 Task: Change Command To Escape
Action: Mouse moved to (31, 4)
Screenshot: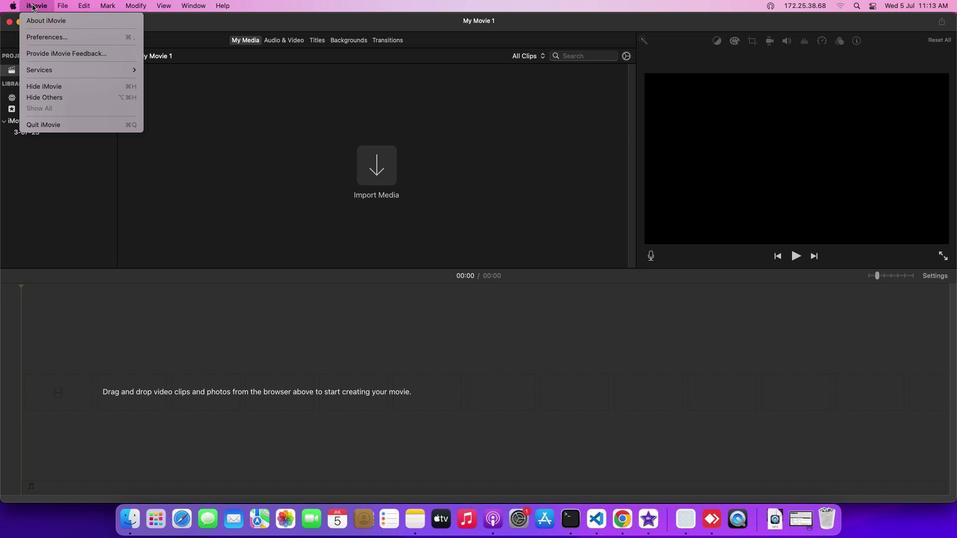 
Action: Mouse pressed left at (31, 4)
Screenshot: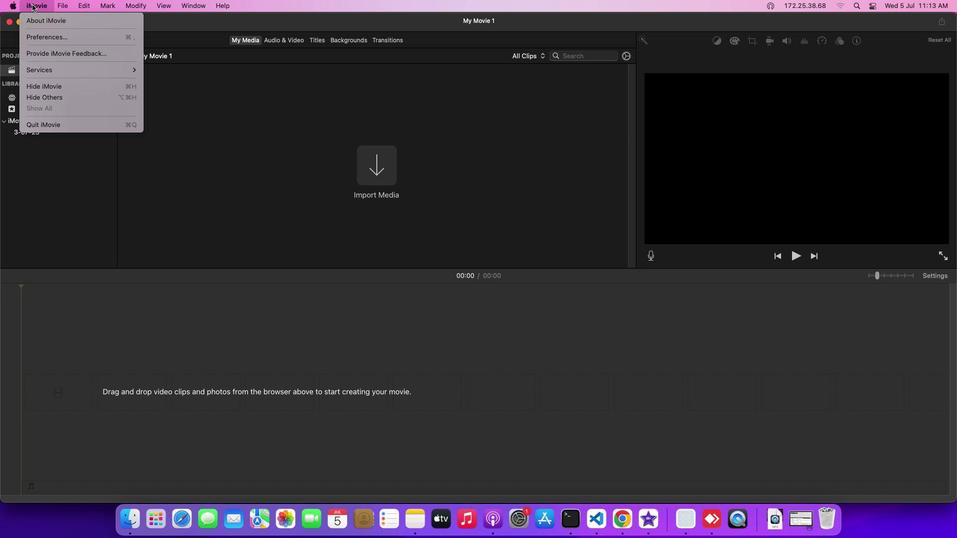 
Action: Mouse moved to (33, 65)
Screenshot: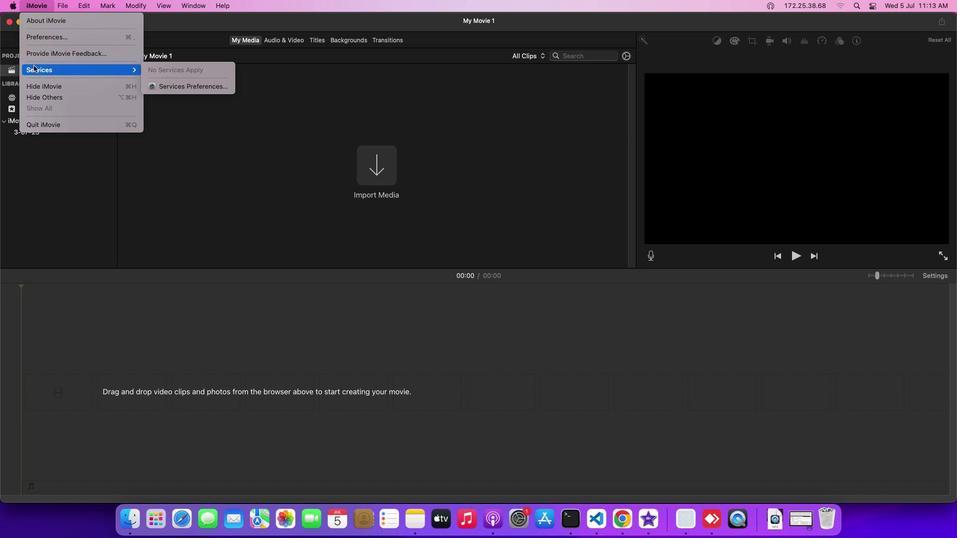 
Action: Mouse pressed left at (33, 65)
Screenshot: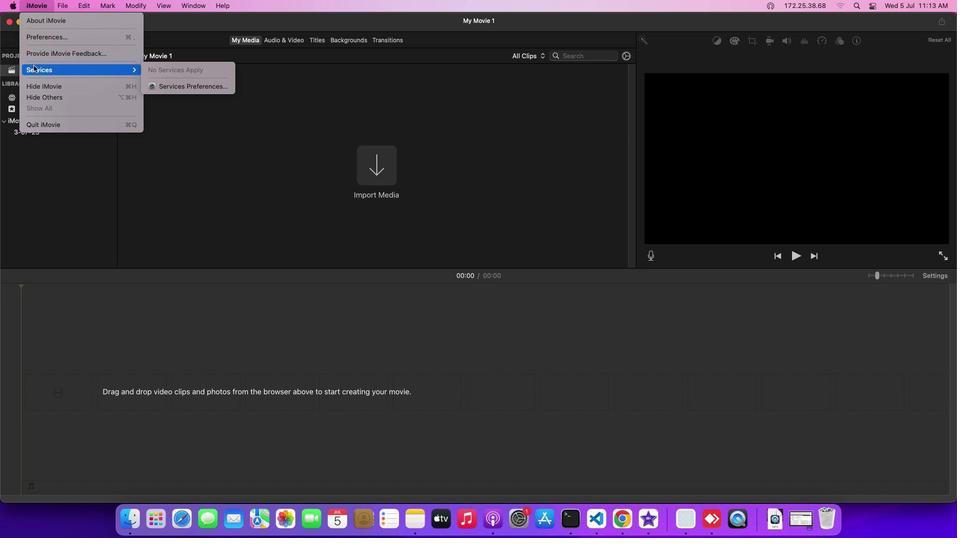 
Action: Mouse moved to (165, 84)
Screenshot: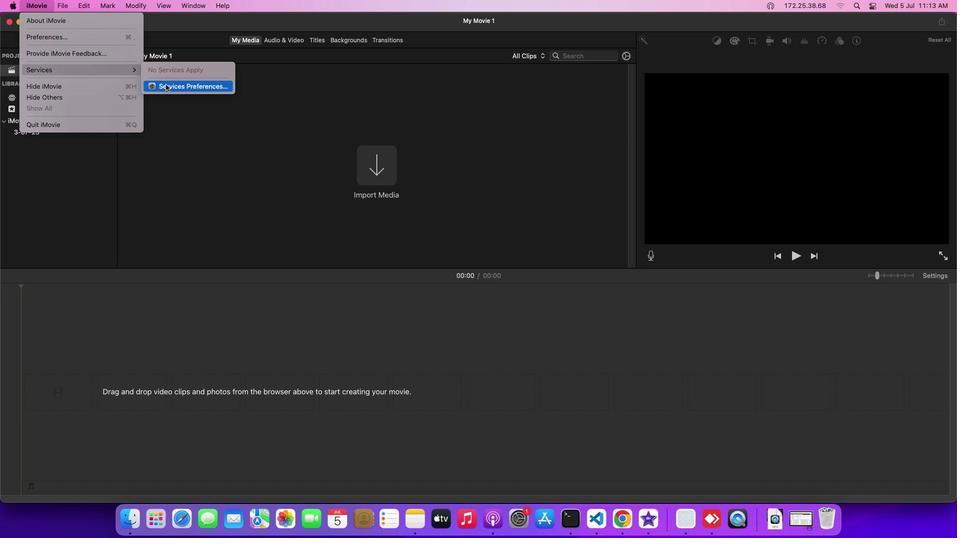 
Action: Mouse pressed left at (165, 84)
Screenshot: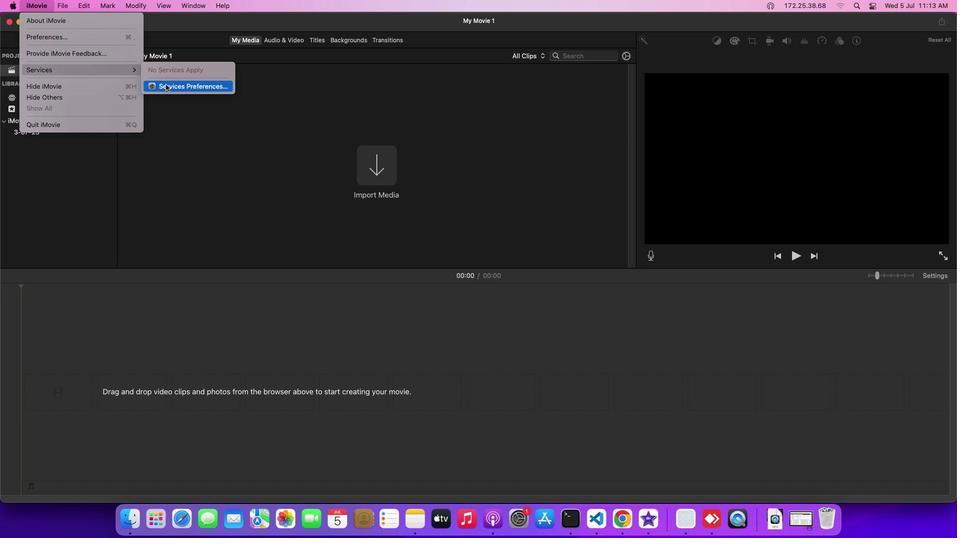 
Action: Mouse moved to (459, 150)
Screenshot: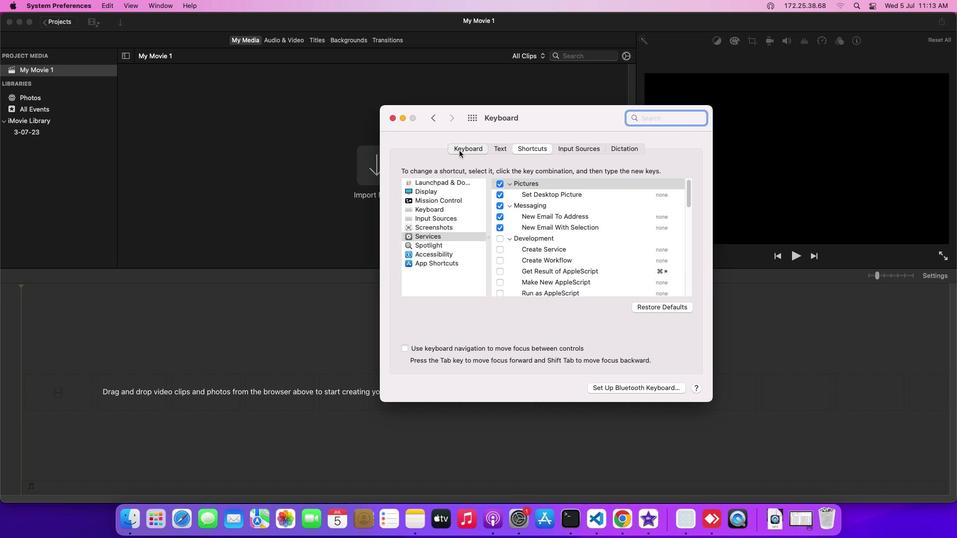 
Action: Mouse pressed left at (459, 150)
Screenshot: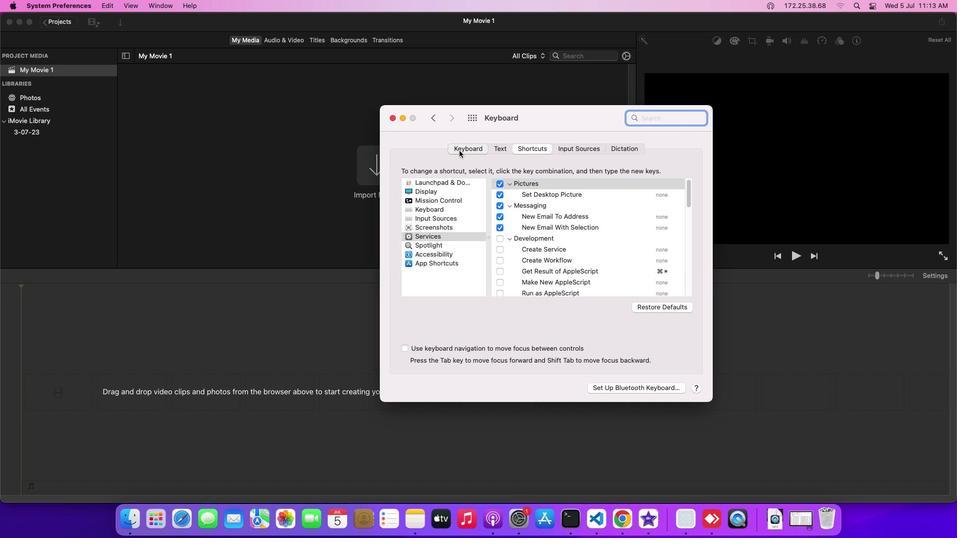
Action: Mouse moved to (660, 355)
Screenshot: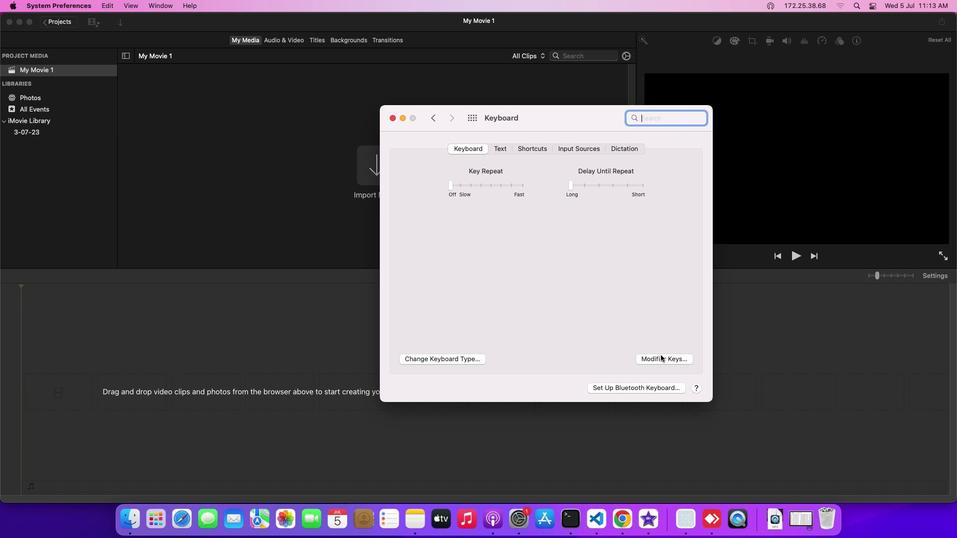 
Action: Mouse pressed left at (660, 355)
Screenshot: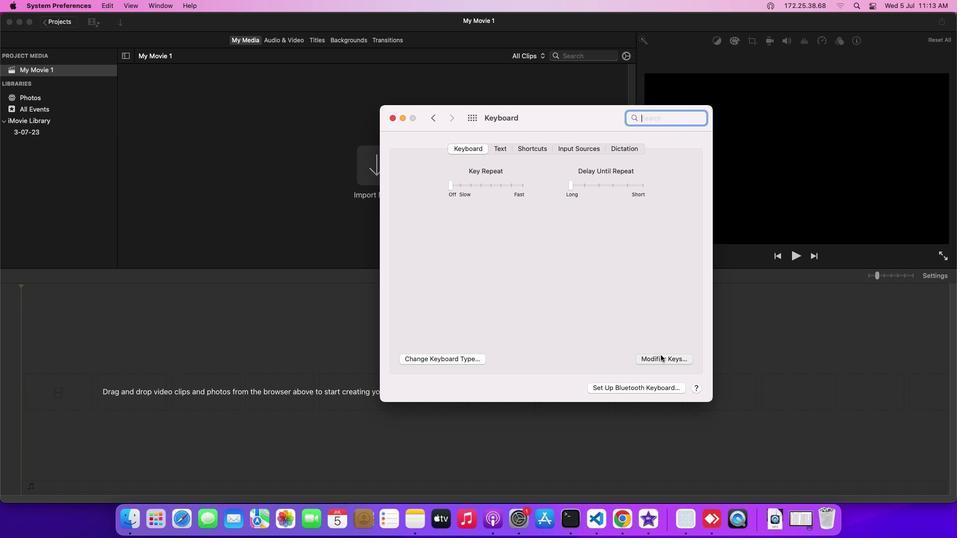 
Action: Mouse moved to (600, 231)
Screenshot: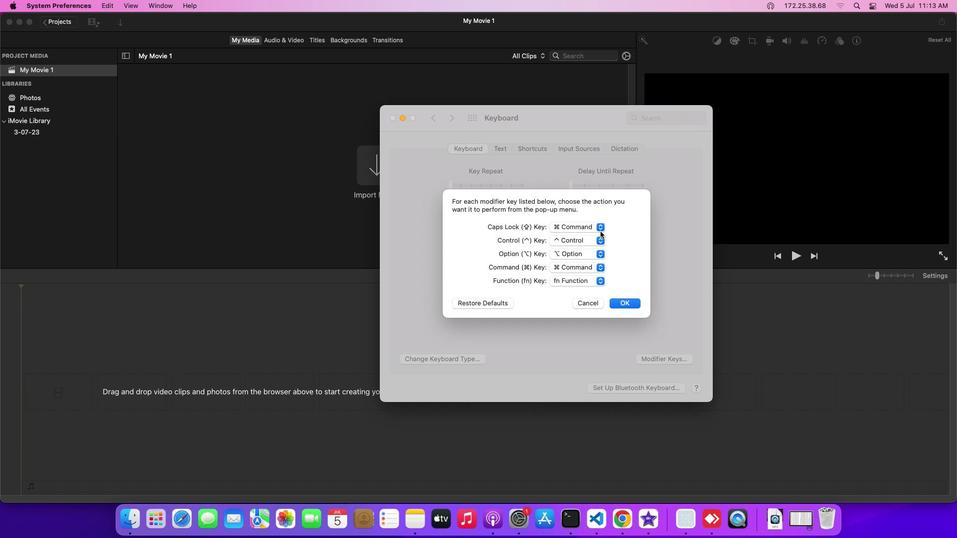 
Action: Mouse pressed left at (600, 231)
Screenshot: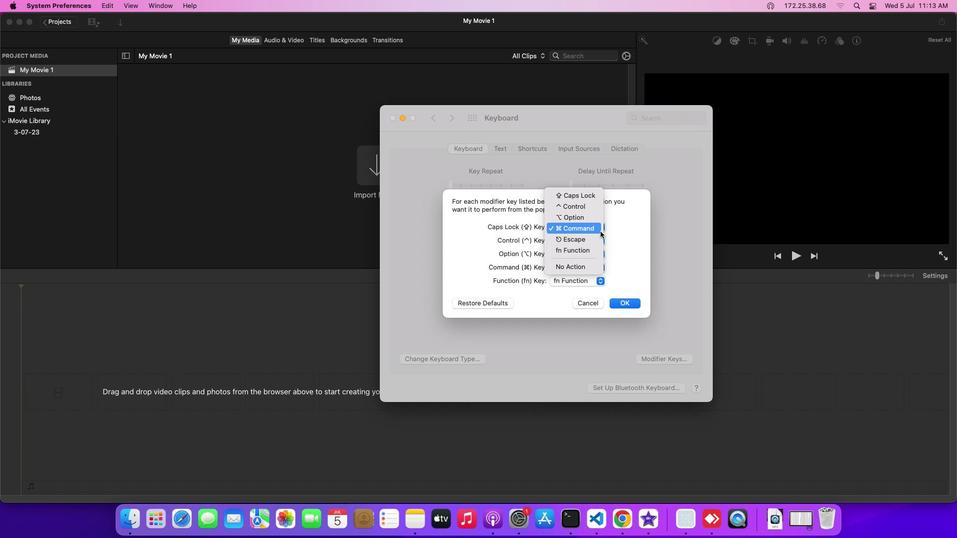 
Action: Mouse moved to (596, 238)
Screenshot: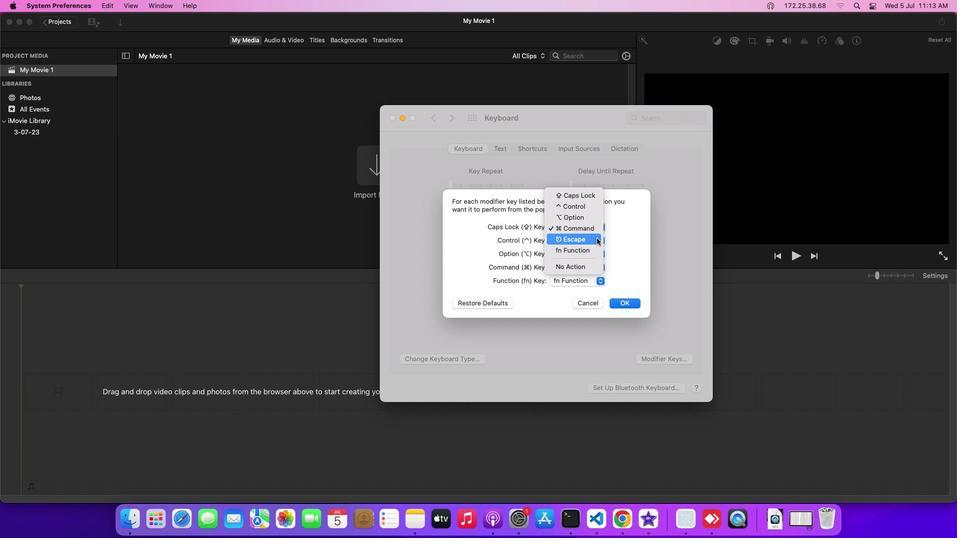 
Action: Mouse pressed left at (596, 238)
Screenshot: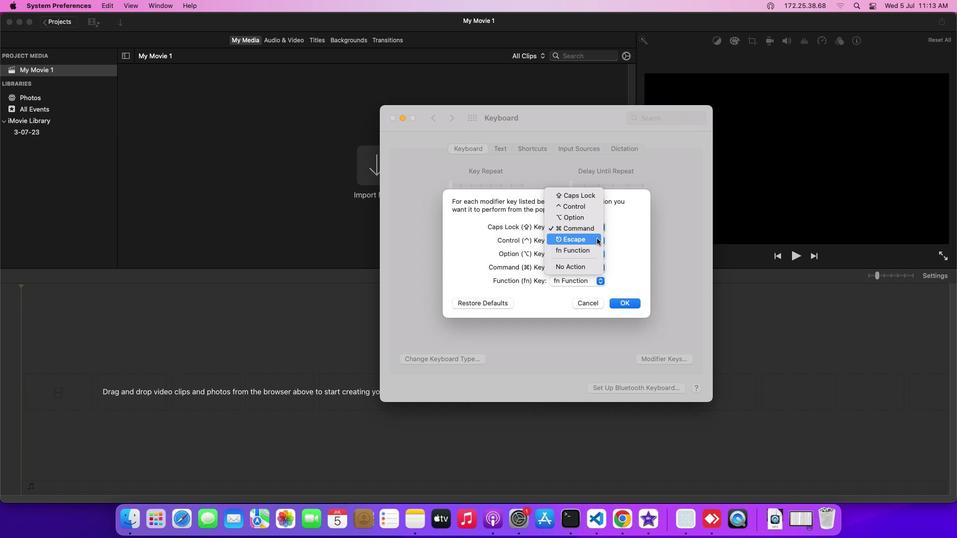 
Action: Mouse moved to (624, 302)
Screenshot: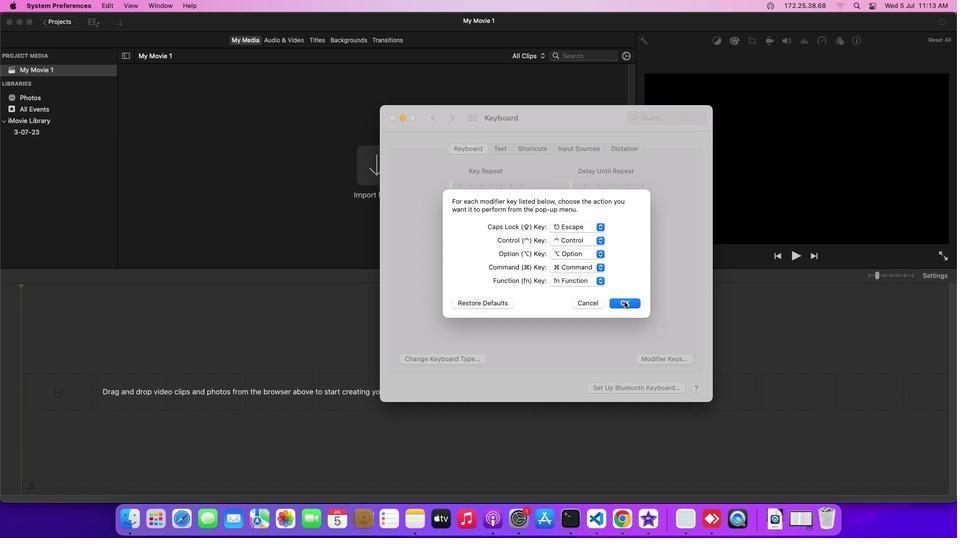
Action: Mouse pressed left at (624, 302)
Screenshot: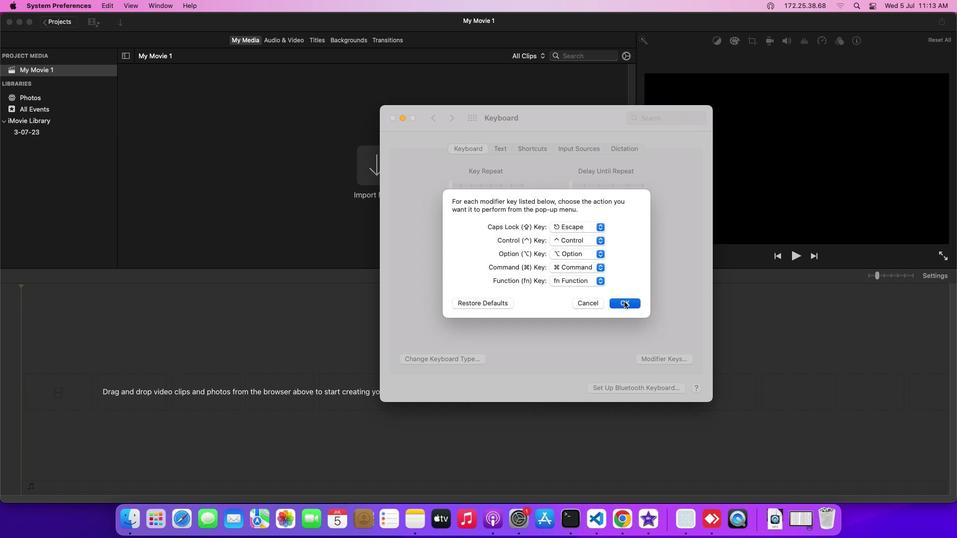 
Action: Mouse moved to (620, 298)
Screenshot: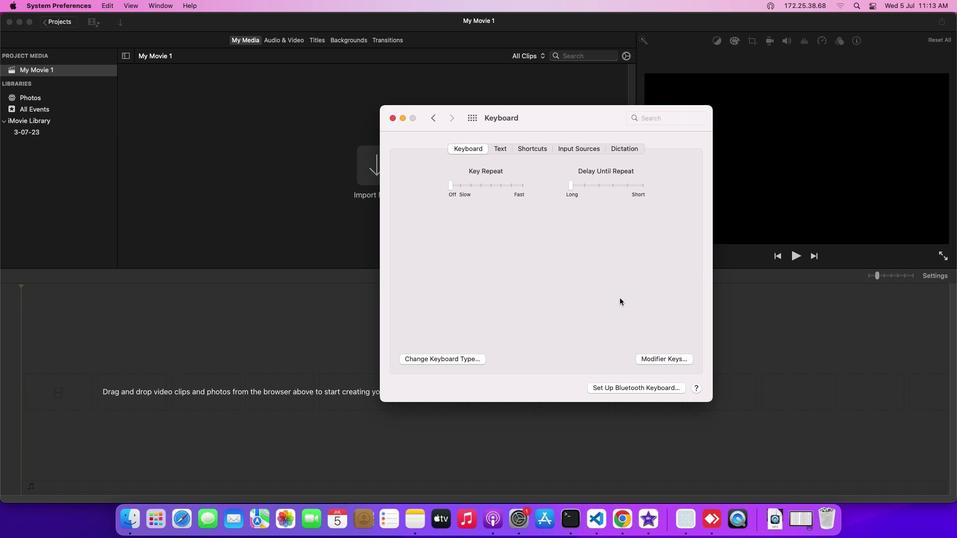
